 Task: In the  document Ava.epubMake this file  'available offline' Add shortcut to Drive 'Computers'Email the file to   softage2@softage.net, with message attached Time-Sensitive: I kindly ask you to go through the email I've sent as soon as possible. and file type: 'HTML'
Action: Mouse moved to (46, 68)
Screenshot: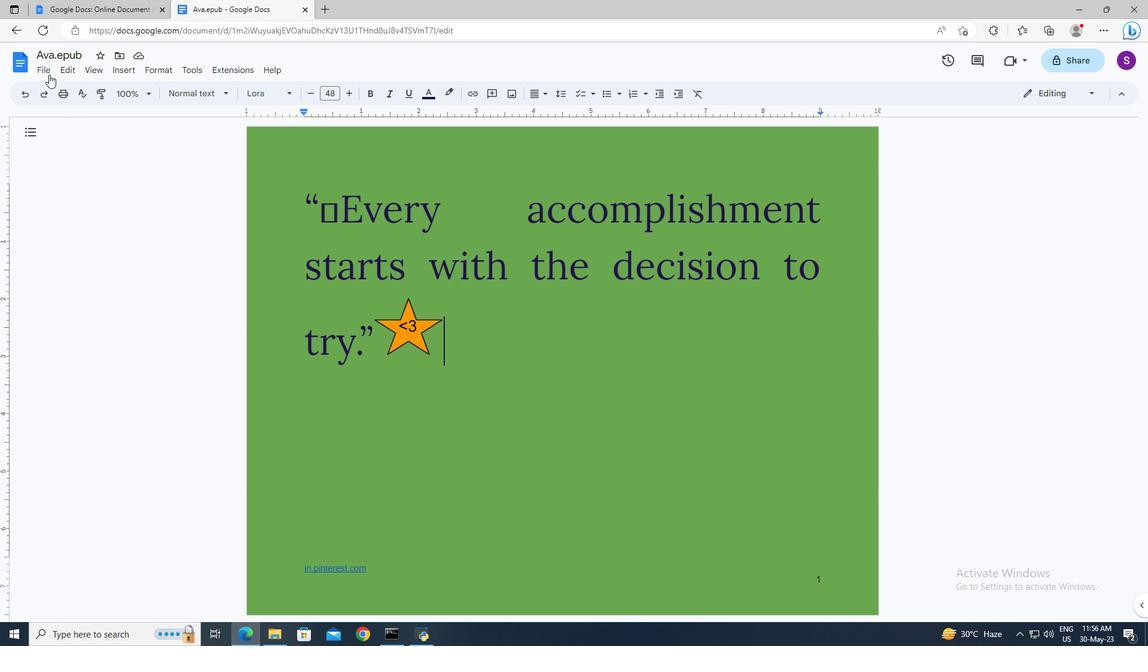 
Action: Mouse pressed left at (46, 68)
Screenshot: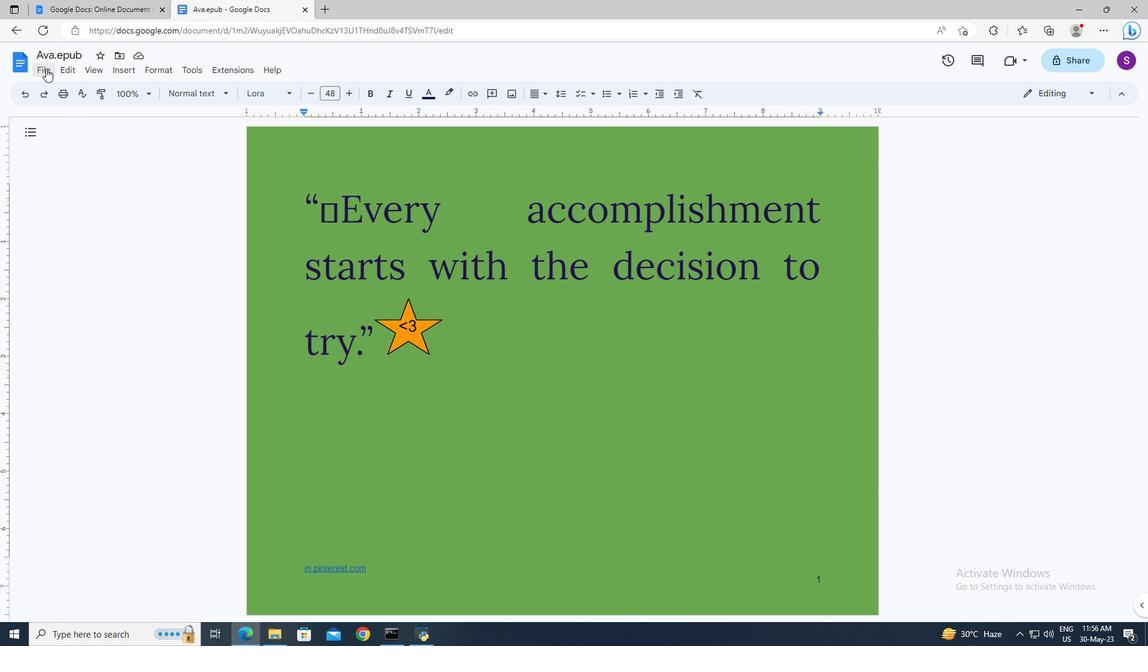 
Action: Mouse moved to (90, 326)
Screenshot: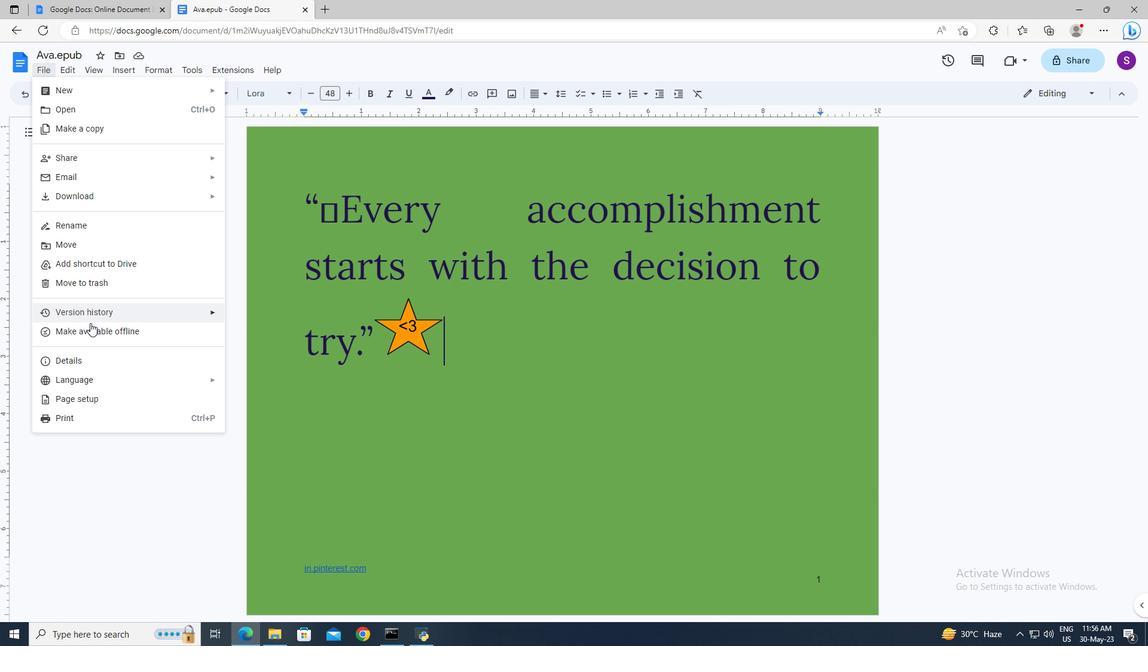 
Action: Mouse pressed left at (90, 326)
Screenshot: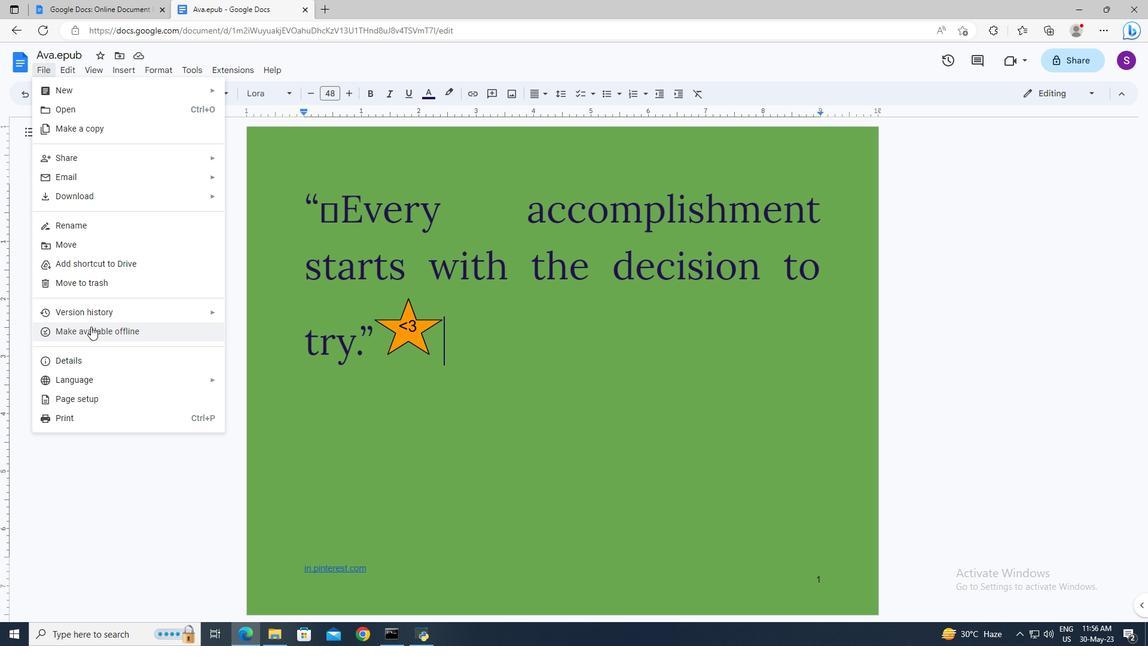
Action: Mouse moved to (42, 73)
Screenshot: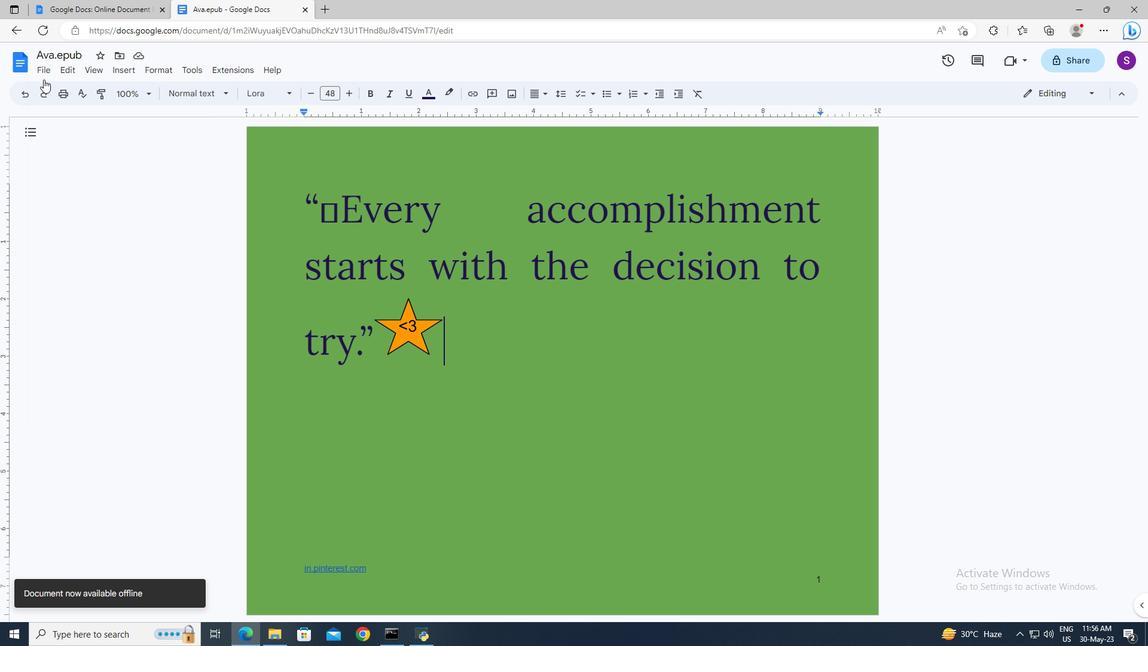 
Action: Mouse pressed left at (42, 73)
Screenshot: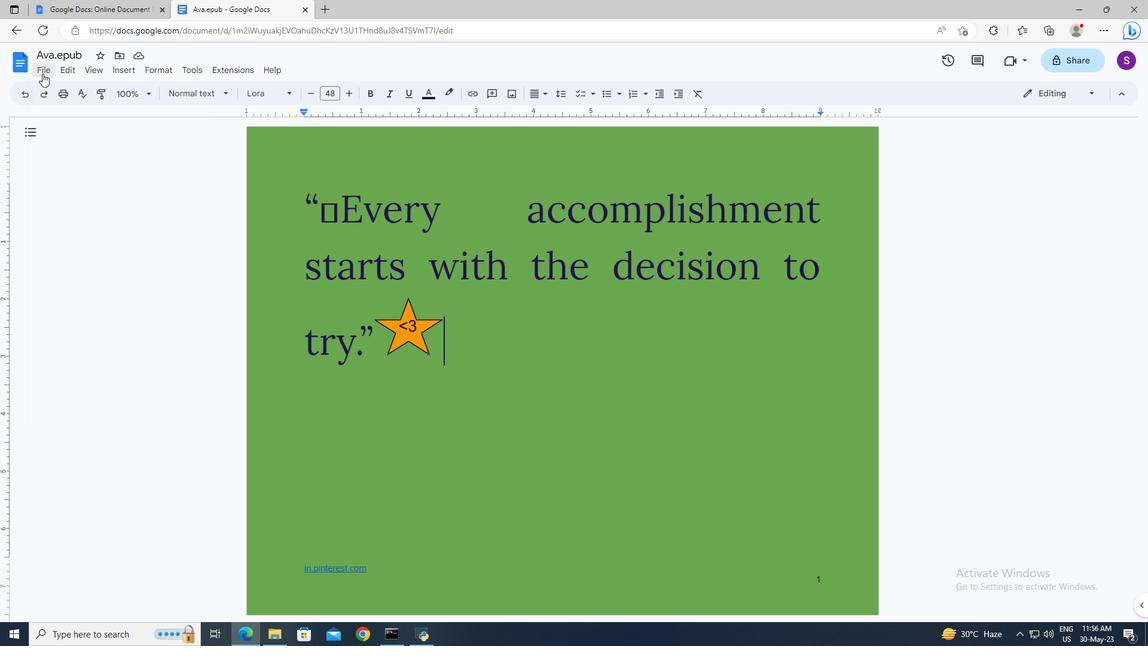 
Action: Mouse moved to (75, 261)
Screenshot: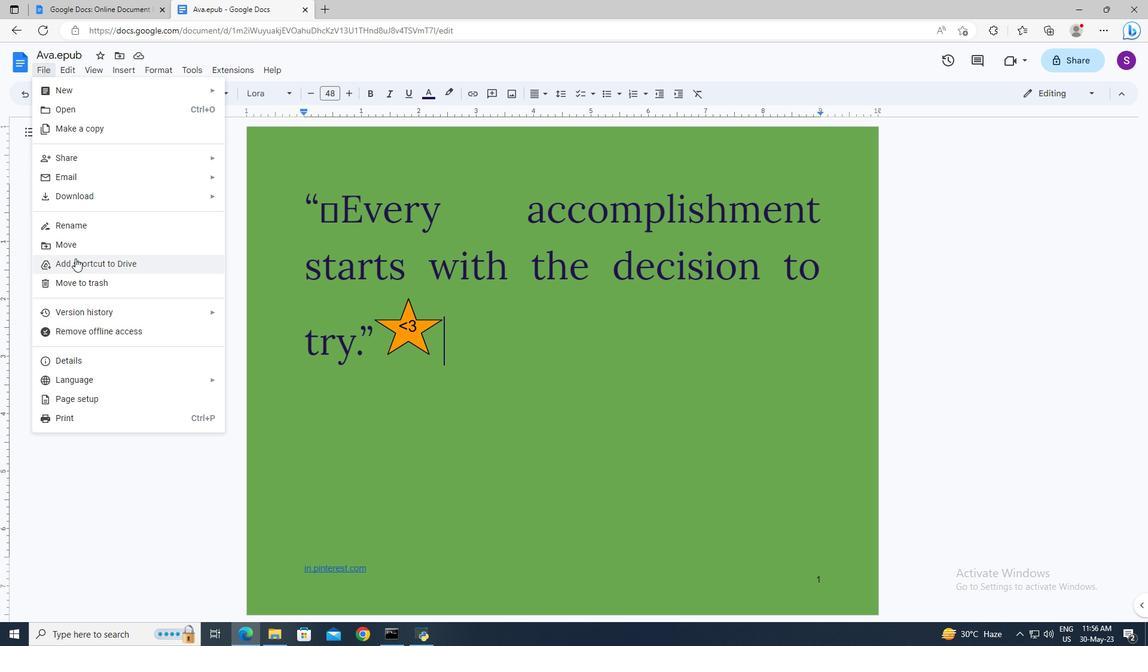 
Action: Mouse pressed left at (75, 261)
Screenshot: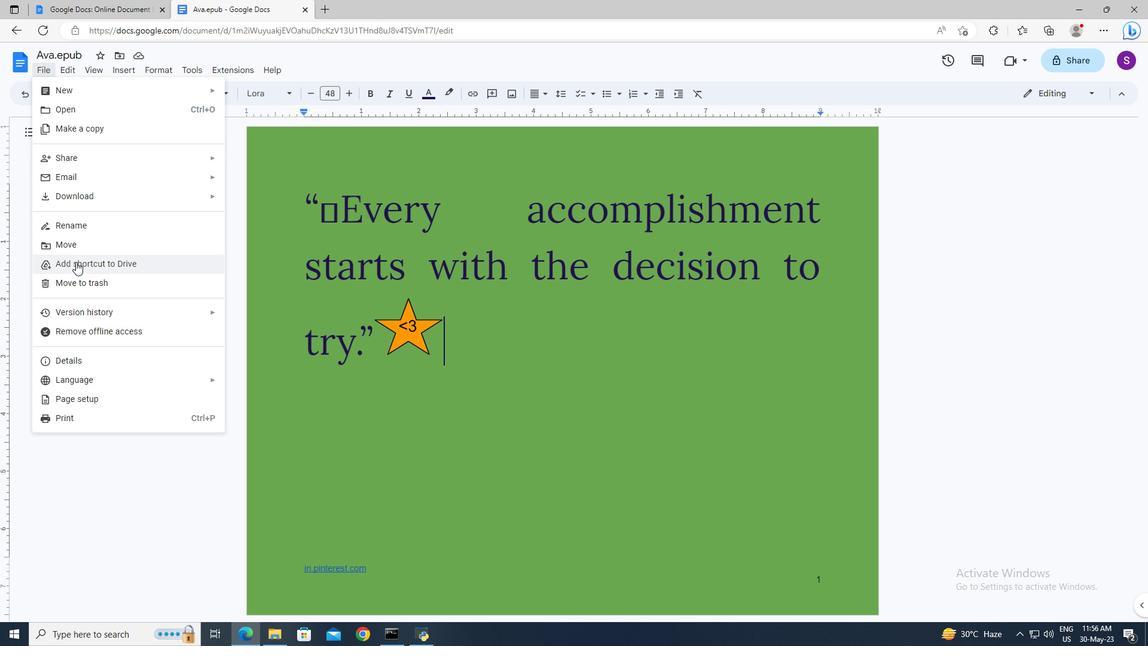 
Action: Mouse moved to (169, 136)
Screenshot: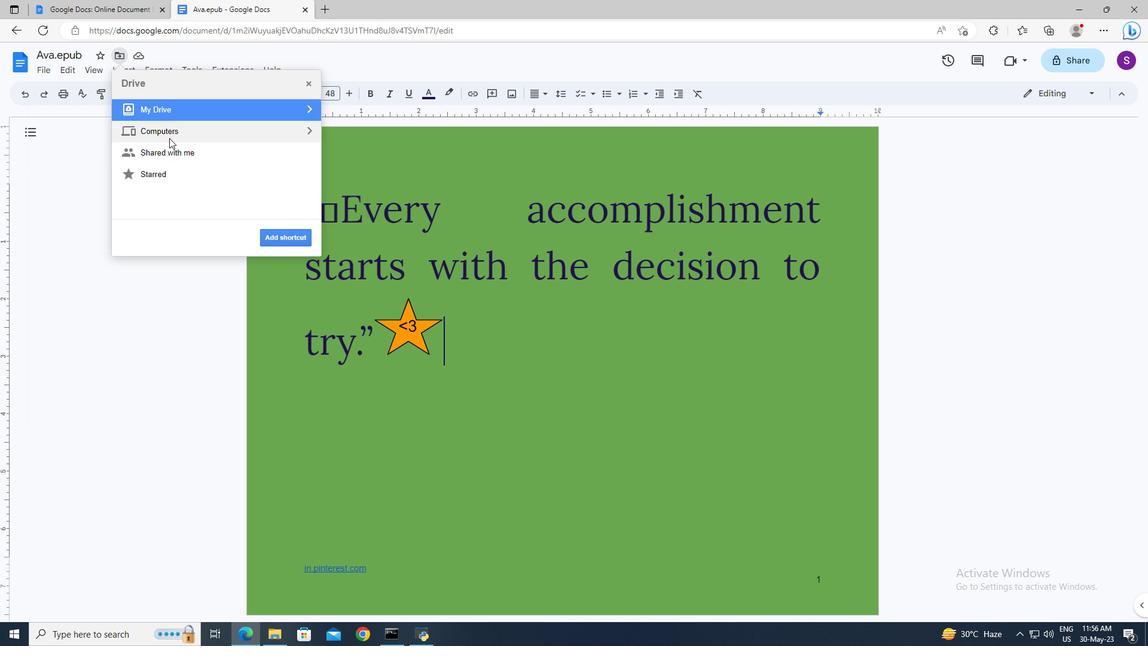 
Action: Mouse pressed left at (169, 136)
Screenshot: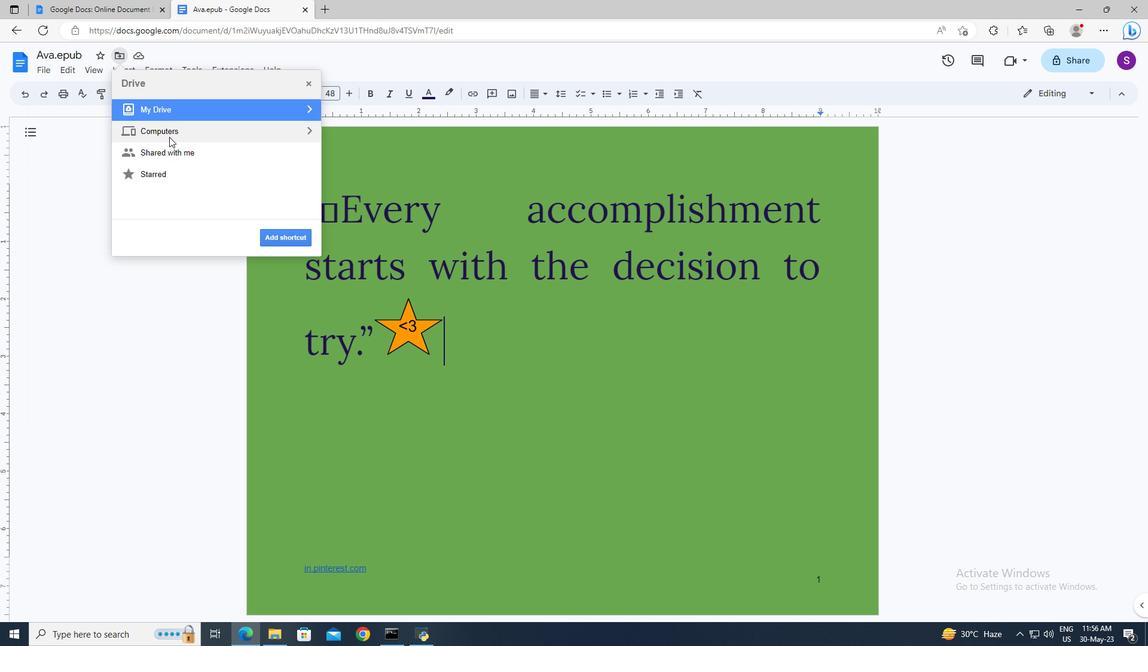 
Action: Mouse moved to (279, 235)
Screenshot: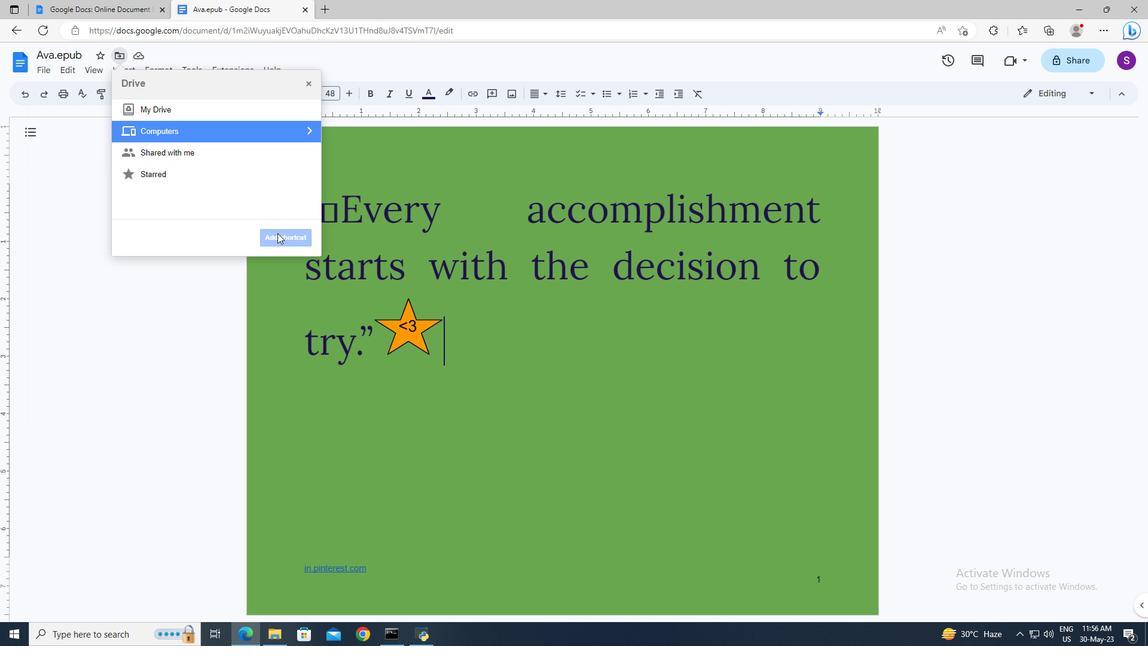 
Action: Mouse pressed left at (279, 235)
Screenshot: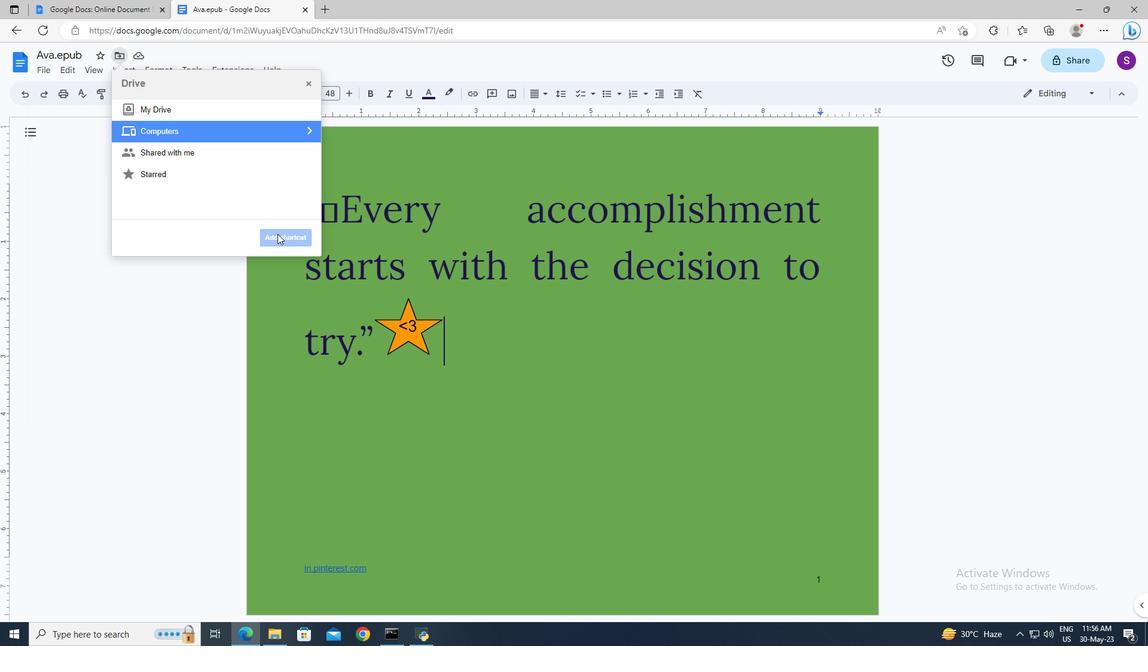
Action: Mouse moved to (309, 84)
Screenshot: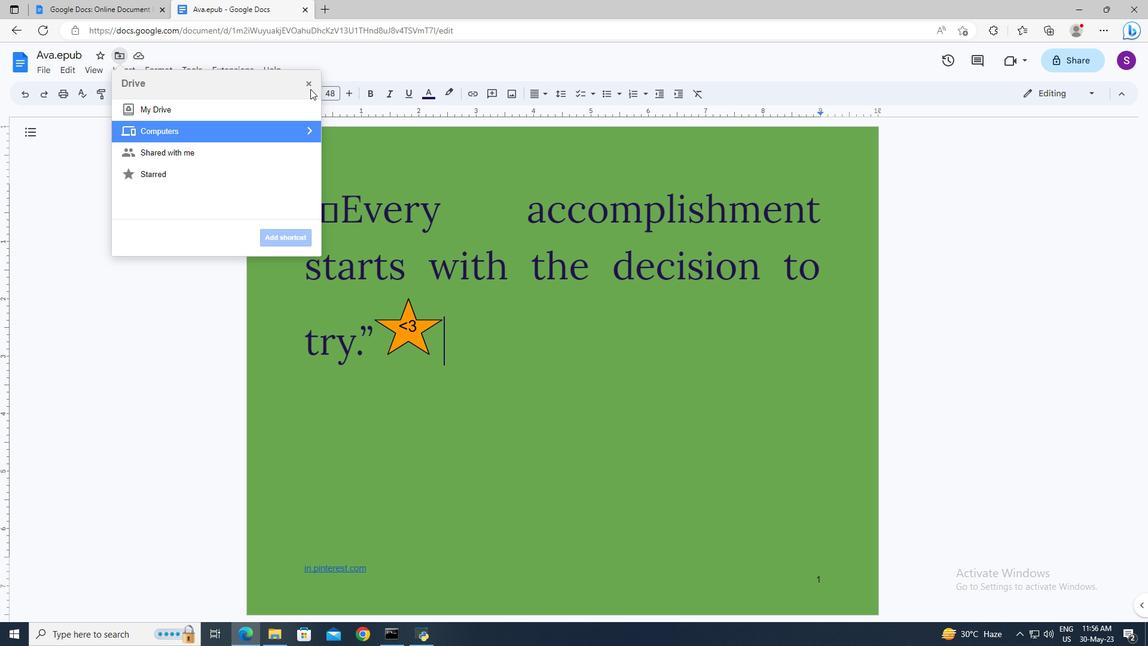 
Action: Mouse pressed left at (309, 84)
Screenshot: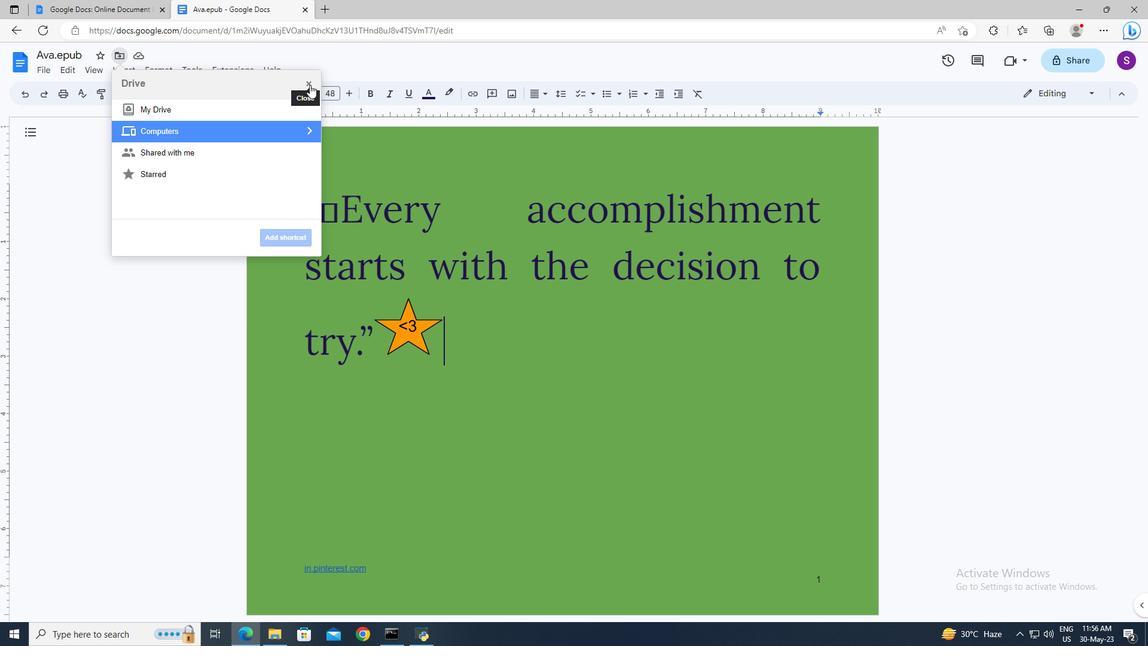 
Action: Mouse moved to (40, 66)
Screenshot: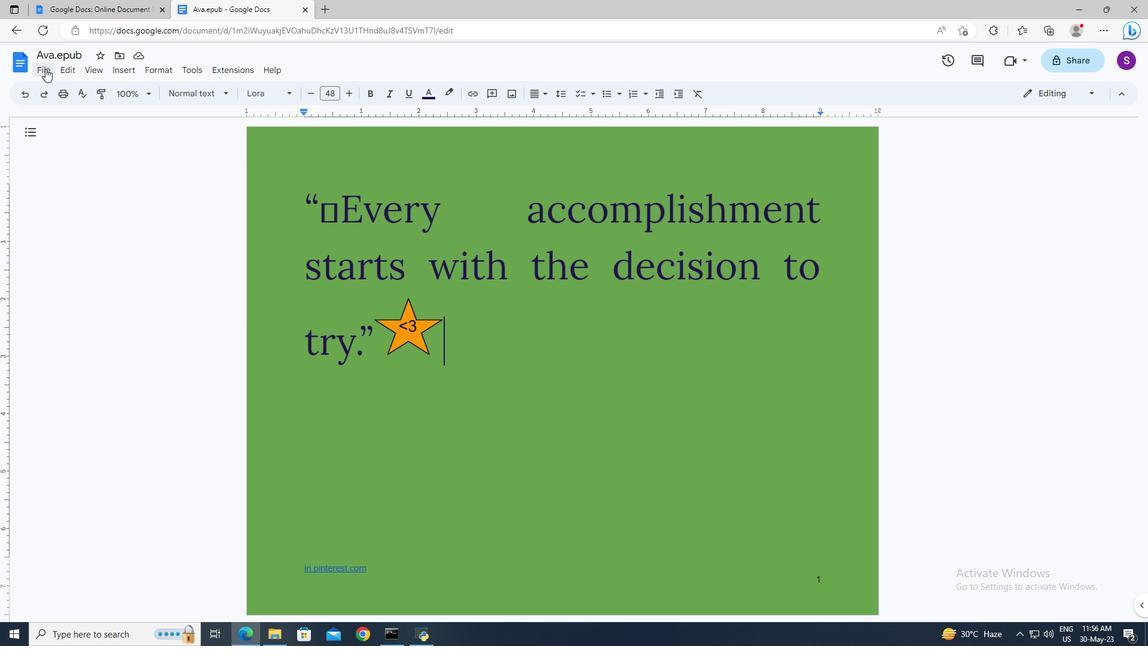
Action: Mouse pressed left at (40, 66)
Screenshot: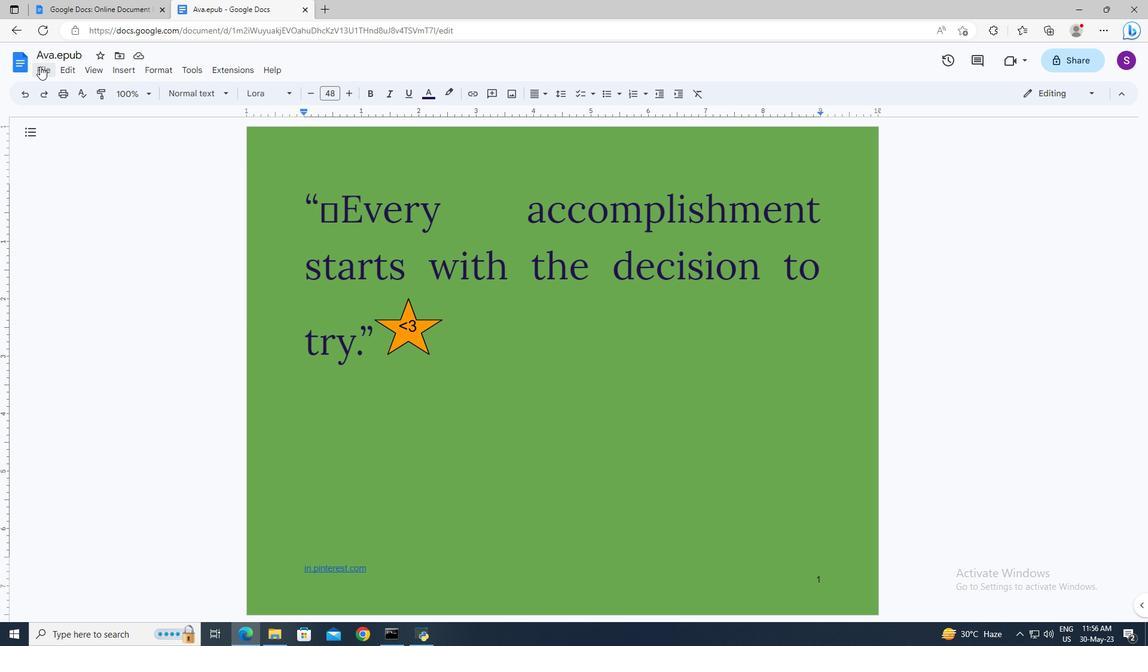 
Action: Mouse moved to (235, 183)
Screenshot: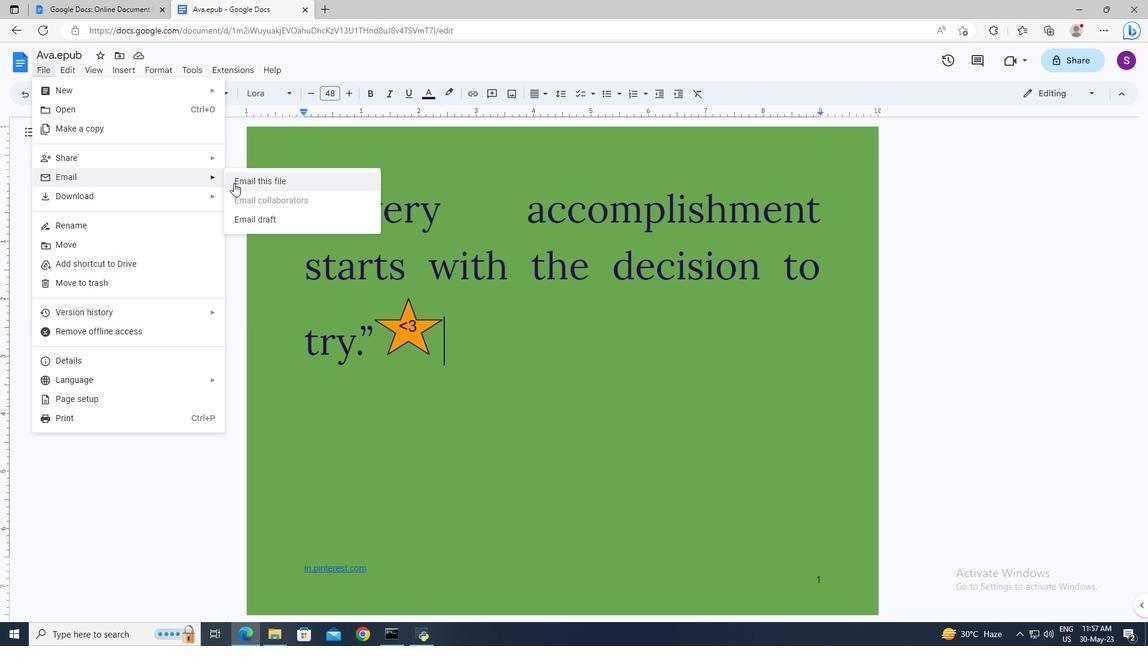 
Action: Mouse pressed left at (235, 183)
Screenshot: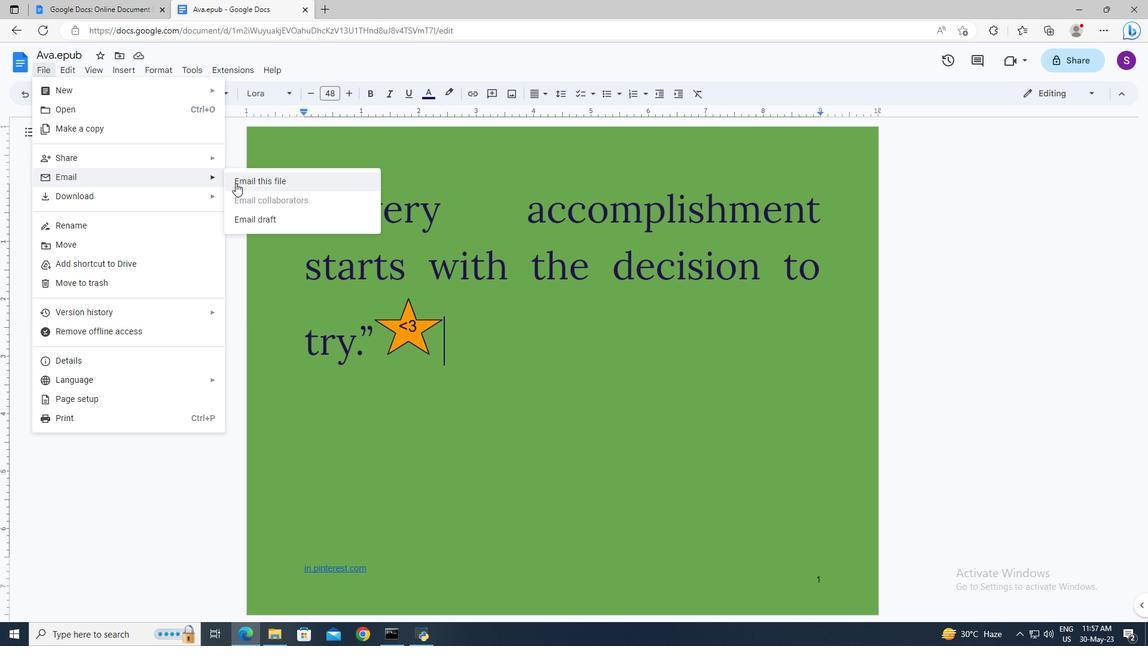 
Action: Mouse moved to (480, 250)
Screenshot: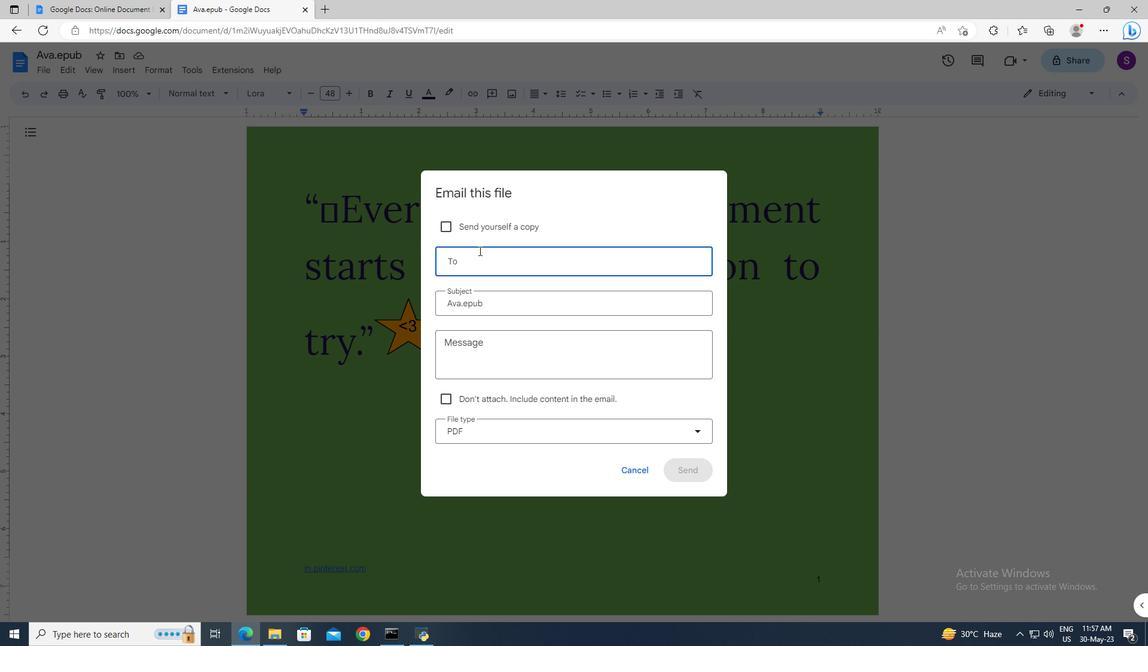 
Action: Mouse pressed left at (480, 250)
Screenshot: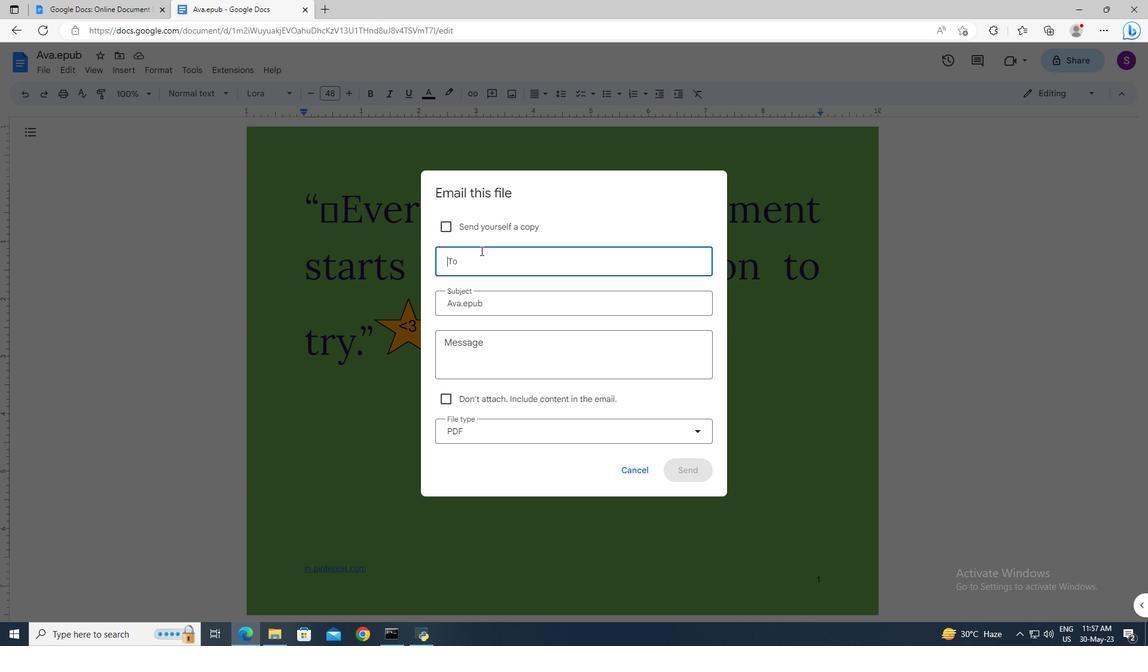 
Action: Key pressed softage2<Key.shift><Key.shift><Key.shift><Key.shift><Key.shift>@softage.net
Screenshot: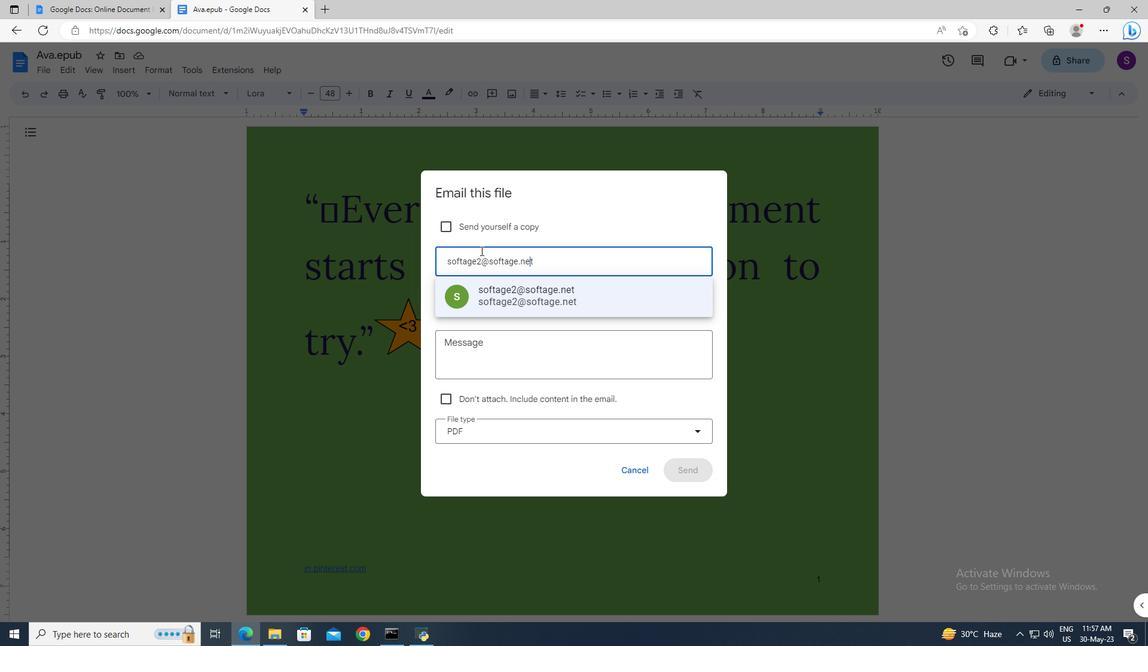
Action: Mouse moved to (494, 291)
Screenshot: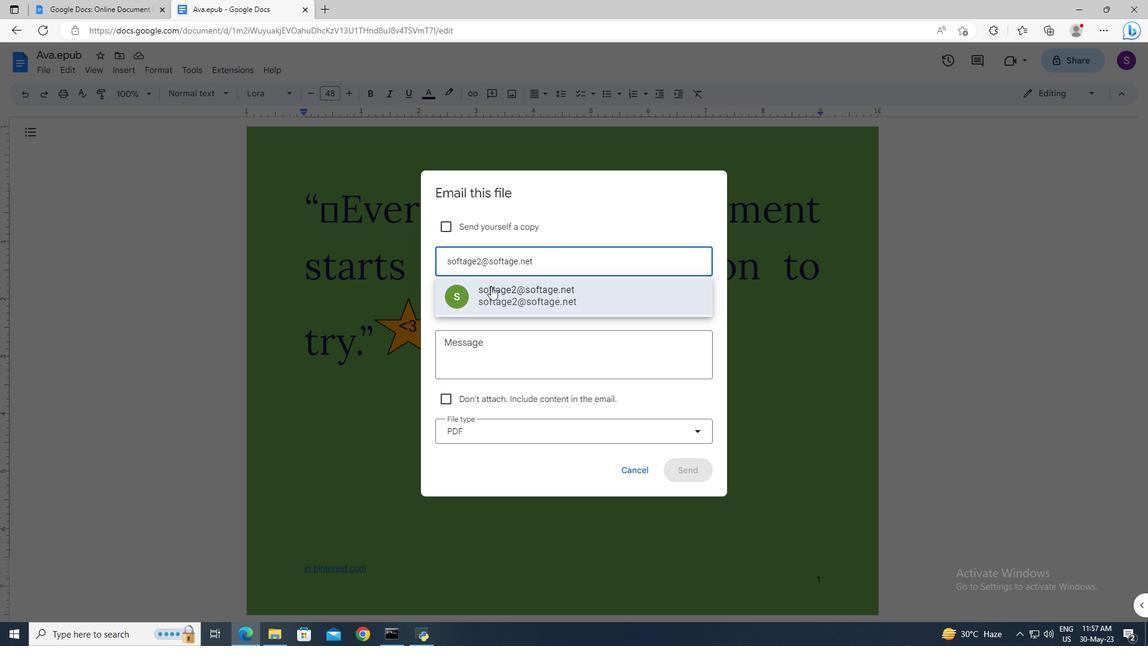 
Action: Mouse pressed left at (494, 291)
Screenshot: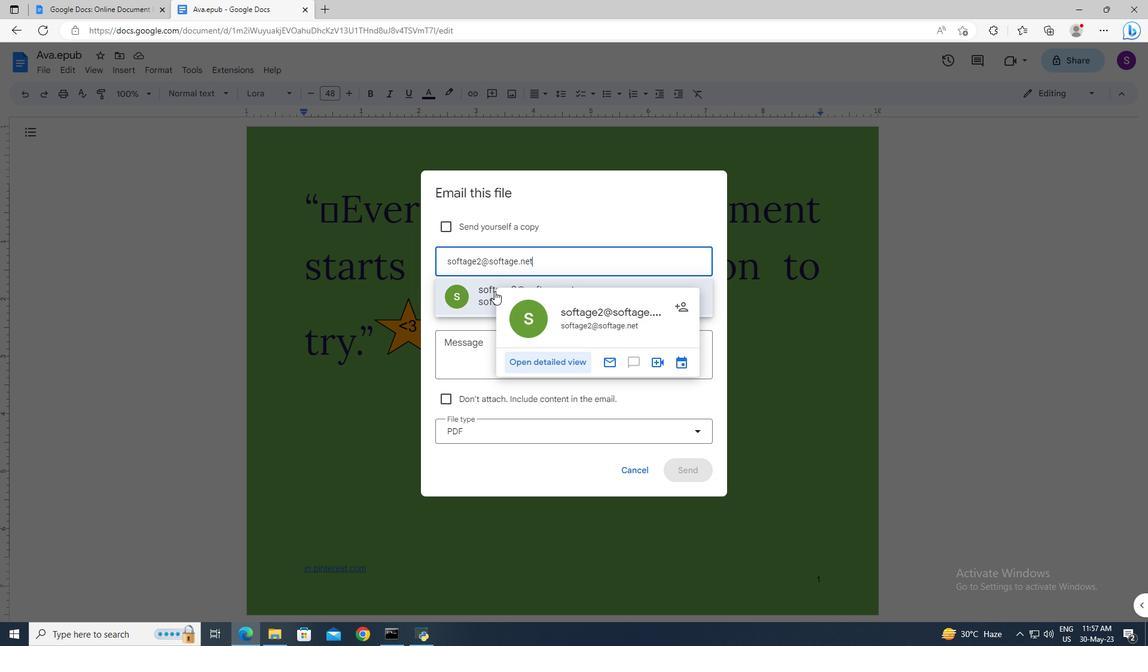 
Action: Mouse moved to (491, 342)
Screenshot: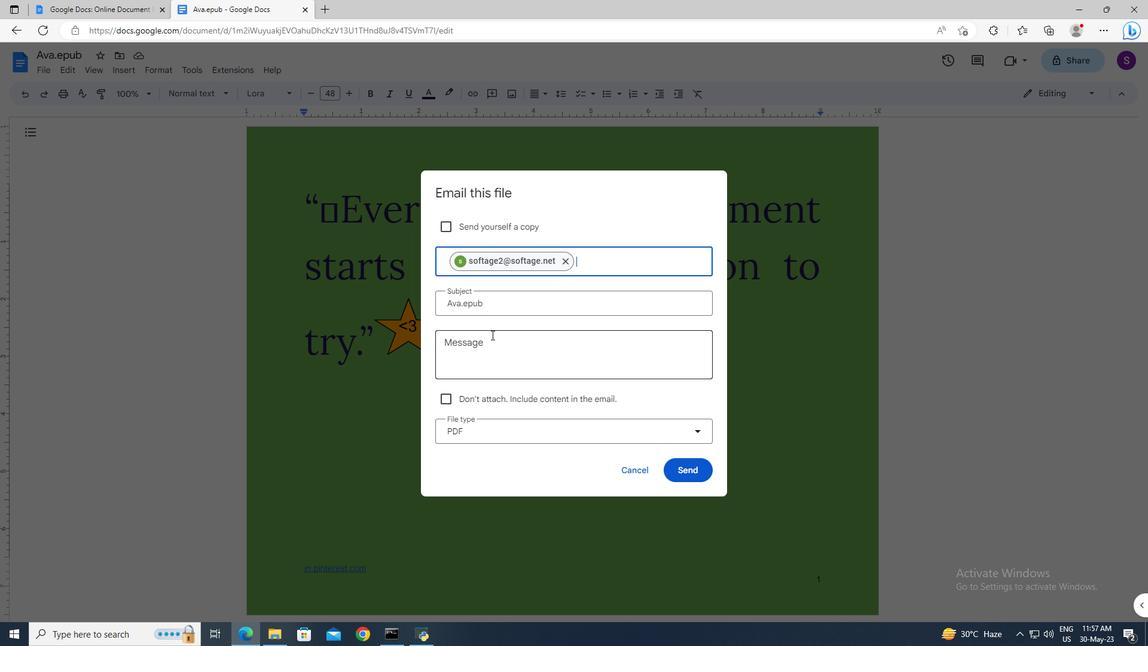 
Action: Mouse pressed left at (491, 342)
Screenshot: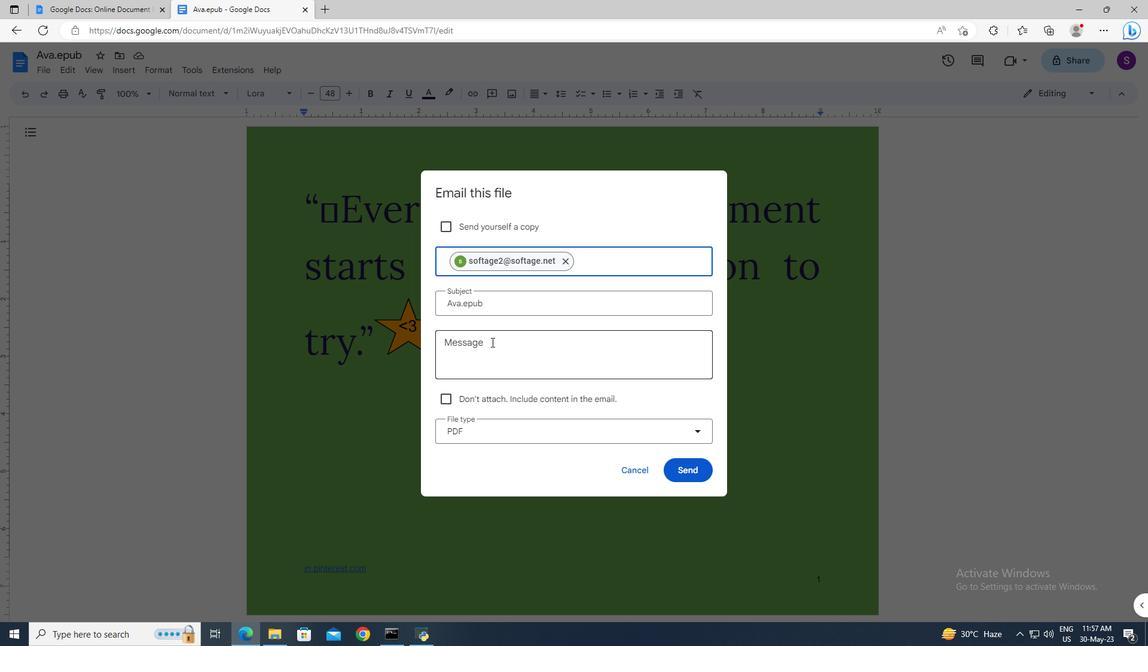 
Action: Key pressed <Key.shift>Time-<Key.shift>Sensitive<Key.shift>:<Key.space><Key.shift>I<Key.space>kindly<Key.space>ask<Key.space>you<Key.space>to<Key.space>go<Key.space>through<Key.space>the<Key.space>email<Key.space><Key.shift>I've<Key.space>sent<Key.space>as<Key.space>soon<Key.space>as<Key.space>possible.
Screenshot: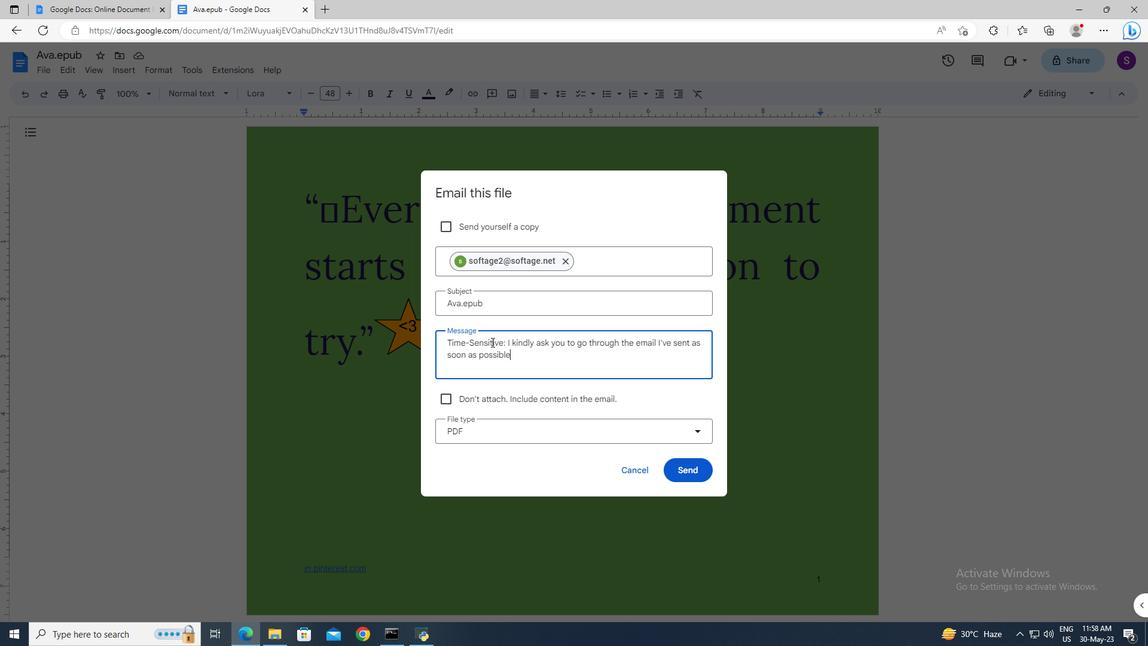 
Action: Mouse moved to (500, 440)
Screenshot: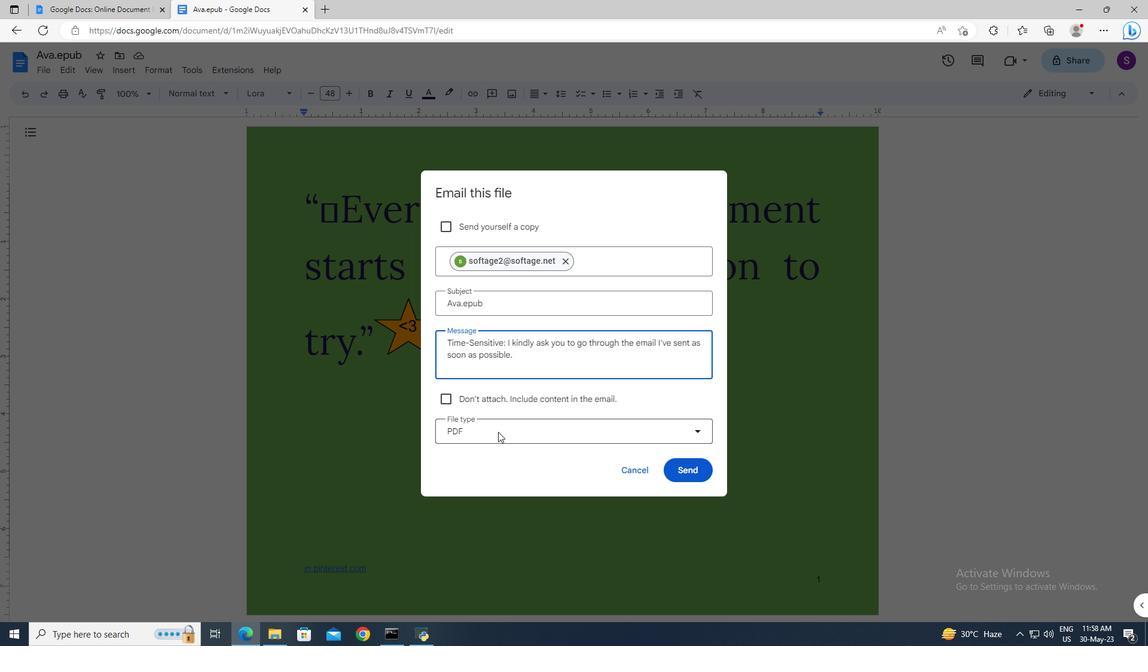 
Action: Mouse pressed left at (500, 440)
Screenshot: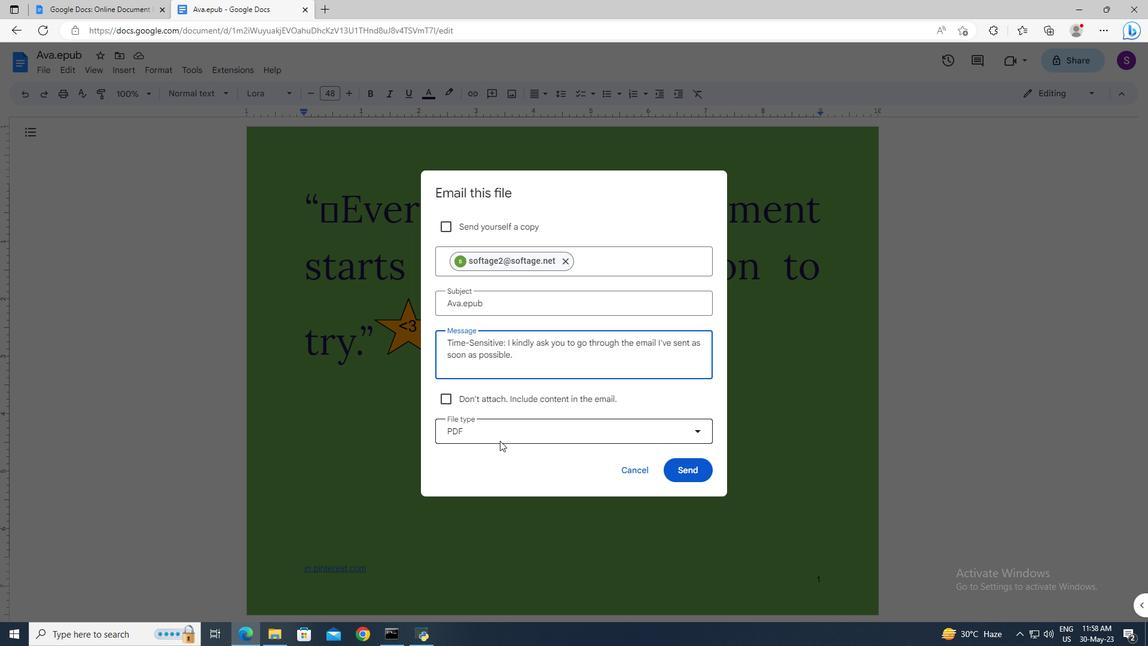 
Action: Mouse moved to (502, 516)
Screenshot: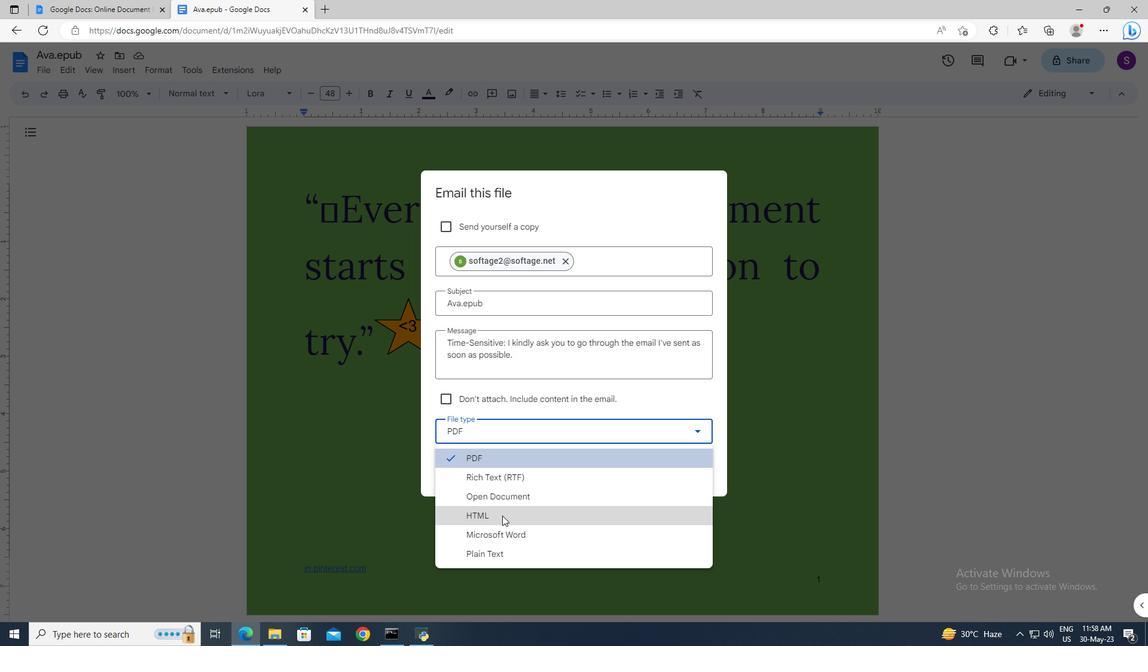 
Action: Mouse pressed left at (502, 516)
Screenshot: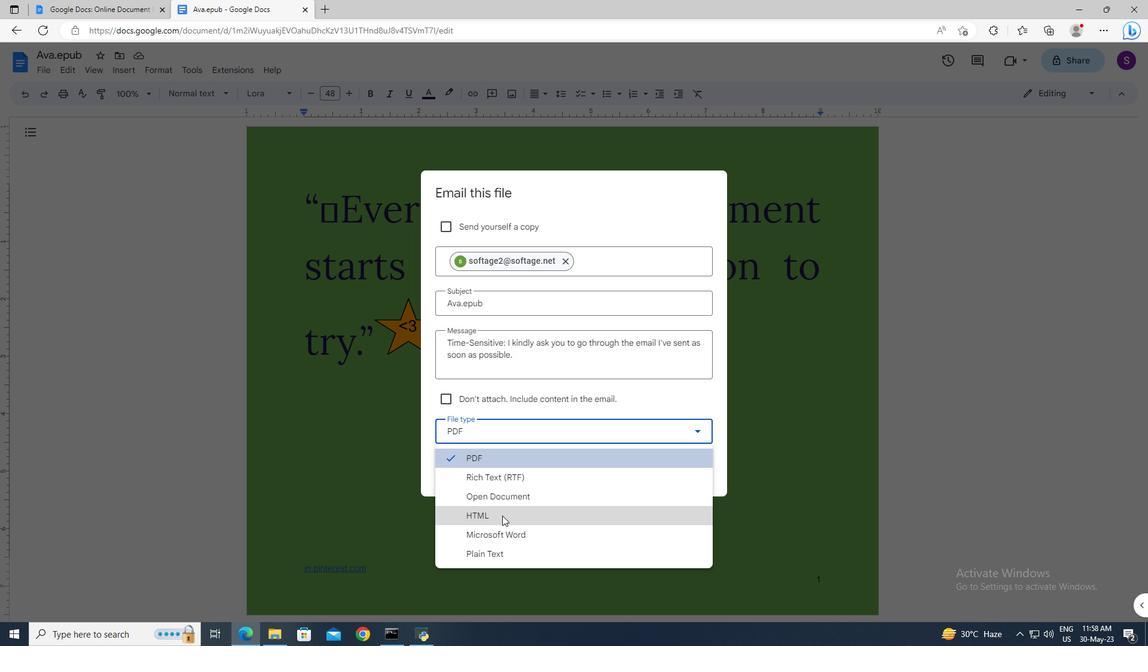 
Action: Mouse moved to (693, 473)
Screenshot: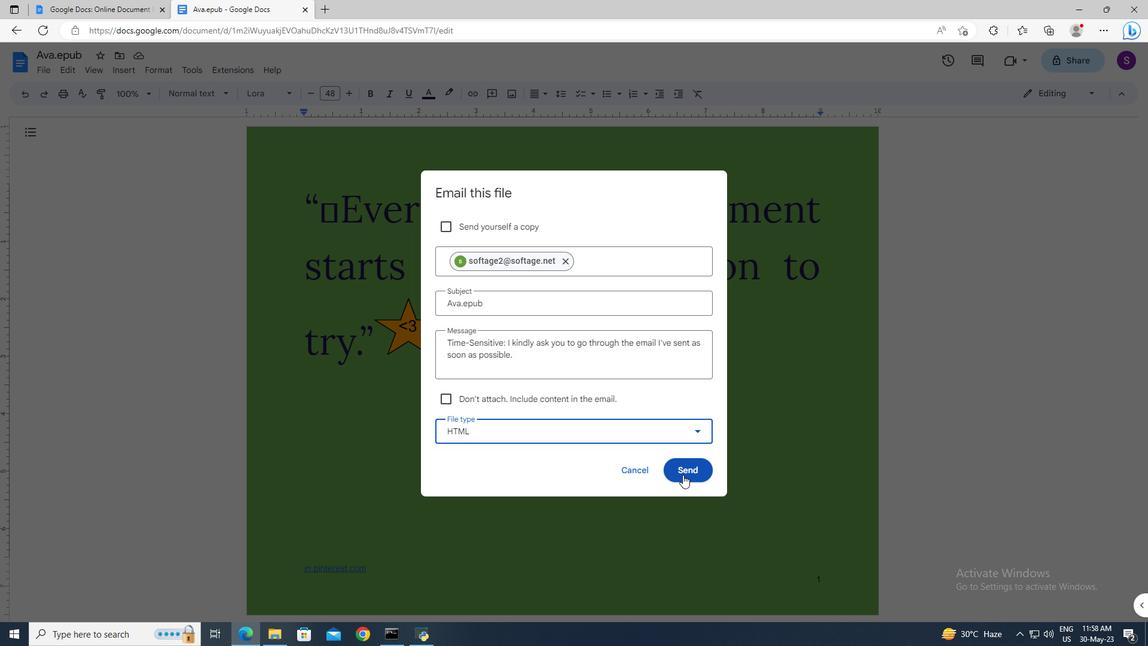 
Action: Mouse pressed left at (693, 473)
Screenshot: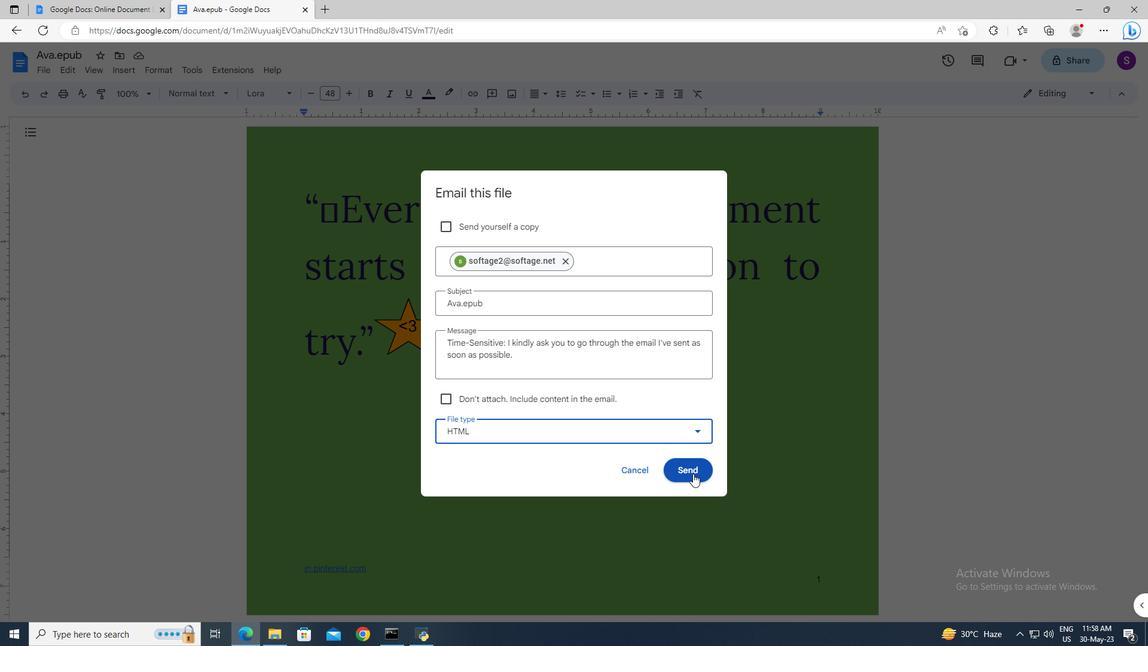 
